 Task: Create a section DevOps Automation Sprint and in the section, add a milestone Chatbot Integration in the project WindTech.
Action: Mouse moved to (73, 373)
Screenshot: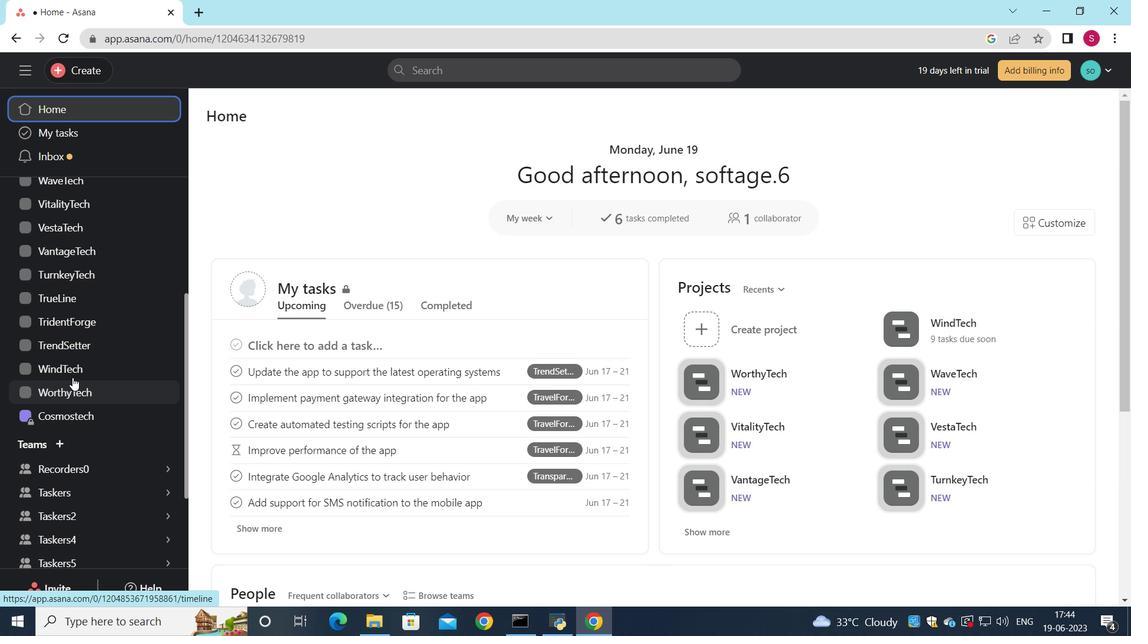 
Action: Mouse pressed left at (73, 373)
Screenshot: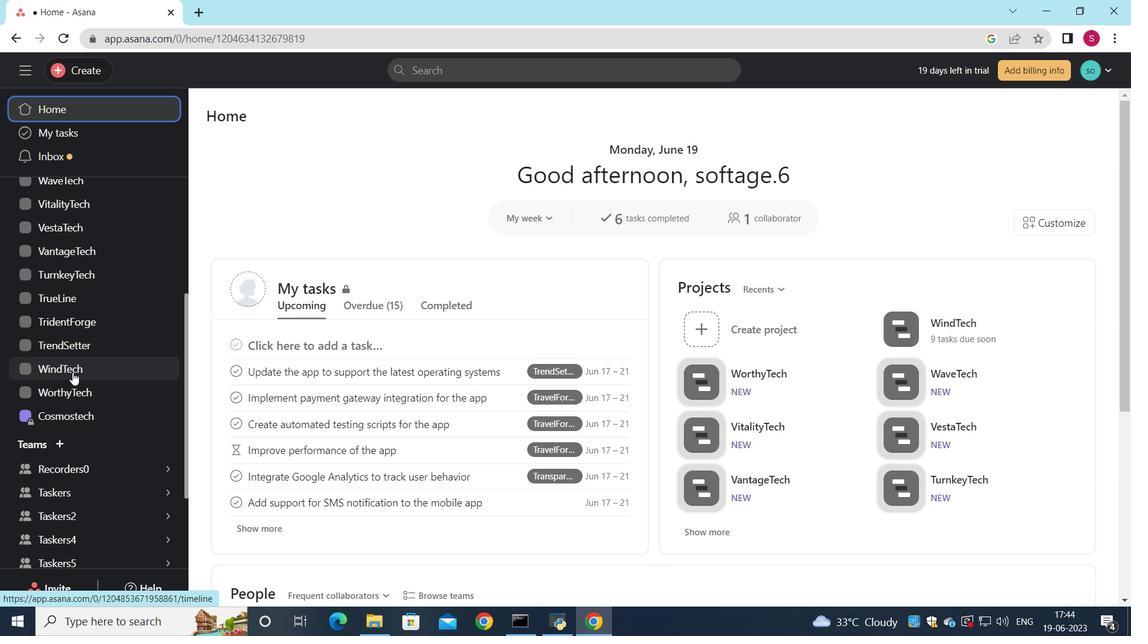 
Action: Mouse moved to (244, 410)
Screenshot: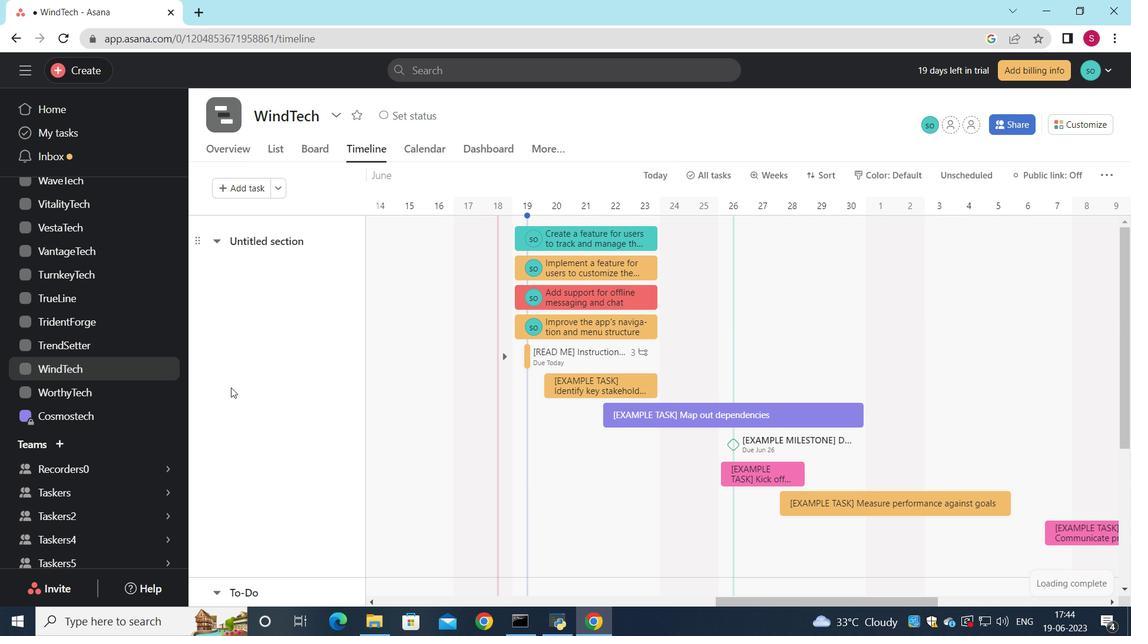 
Action: Mouse scrolled (244, 409) with delta (0, 0)
Screenshot: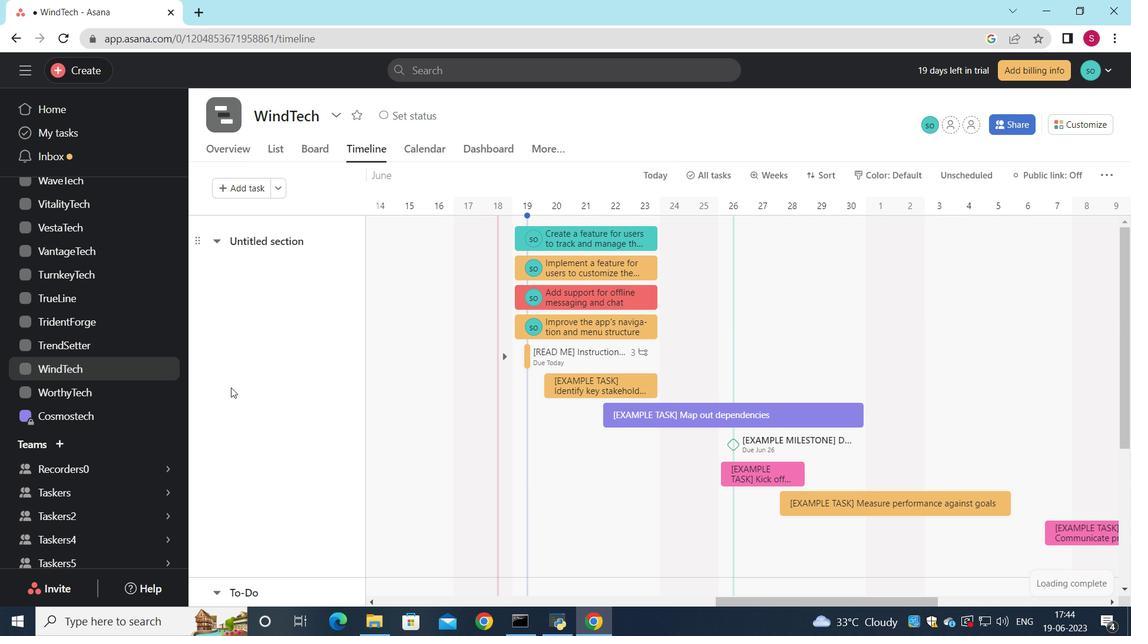 
Action: Mouse scrolled (244, 409) with delta (0, 0)
Screenshot: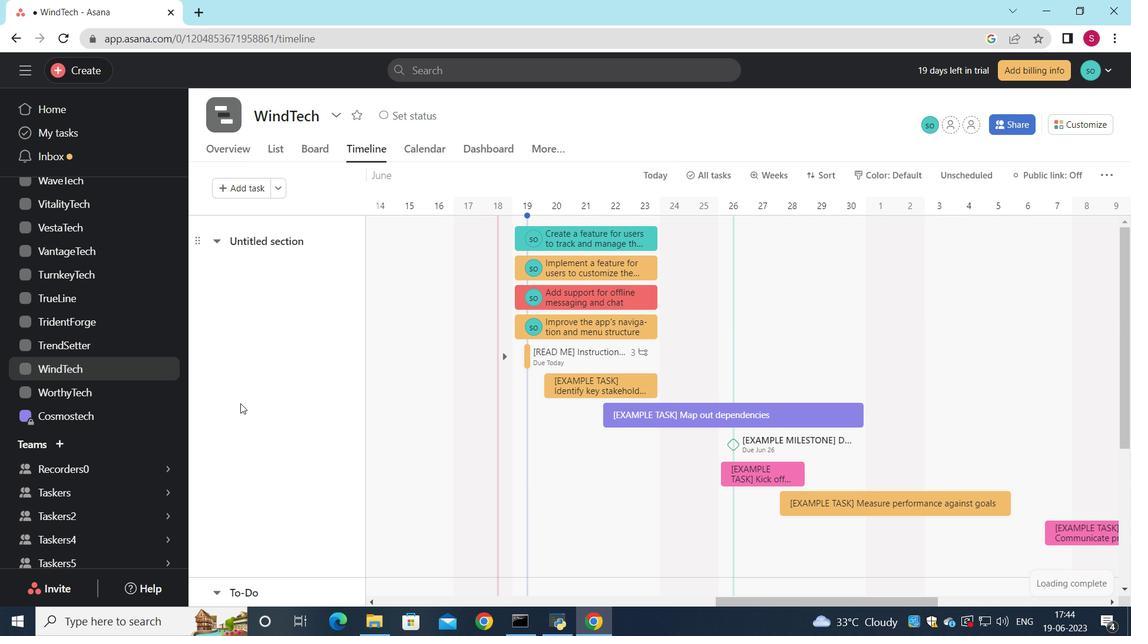 
Action: Mouse moved to (246, 419)
Screenshot: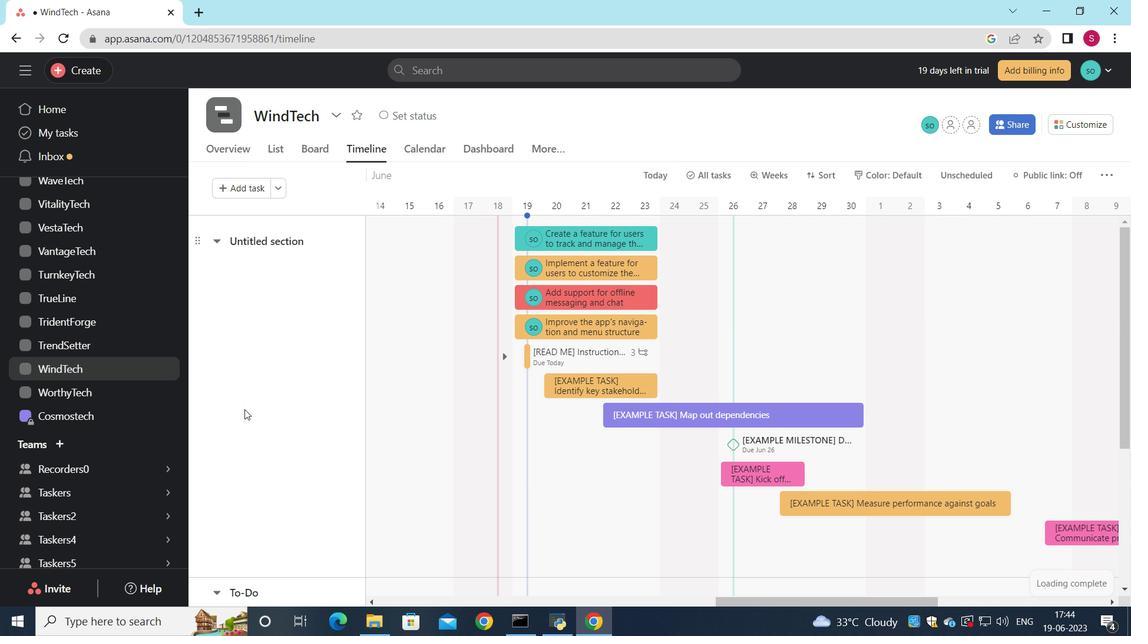 
Action: Mouse scrolled (246, 418) with delta (0, 0)
Screenshot: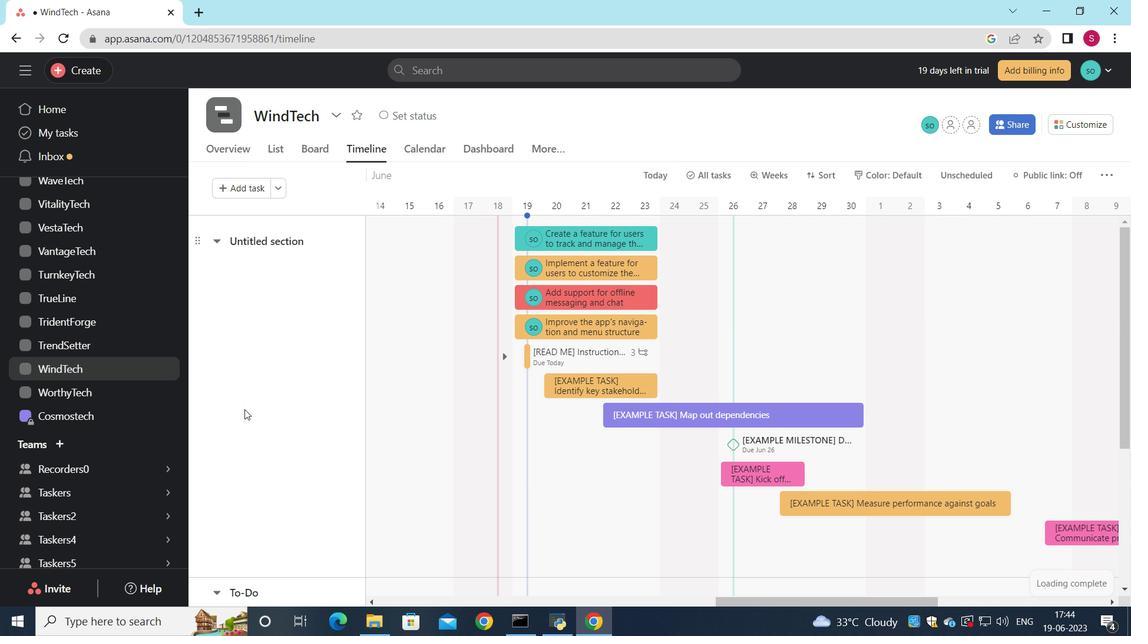 
Action: Mouse moved to (248, 419)
Screenshot: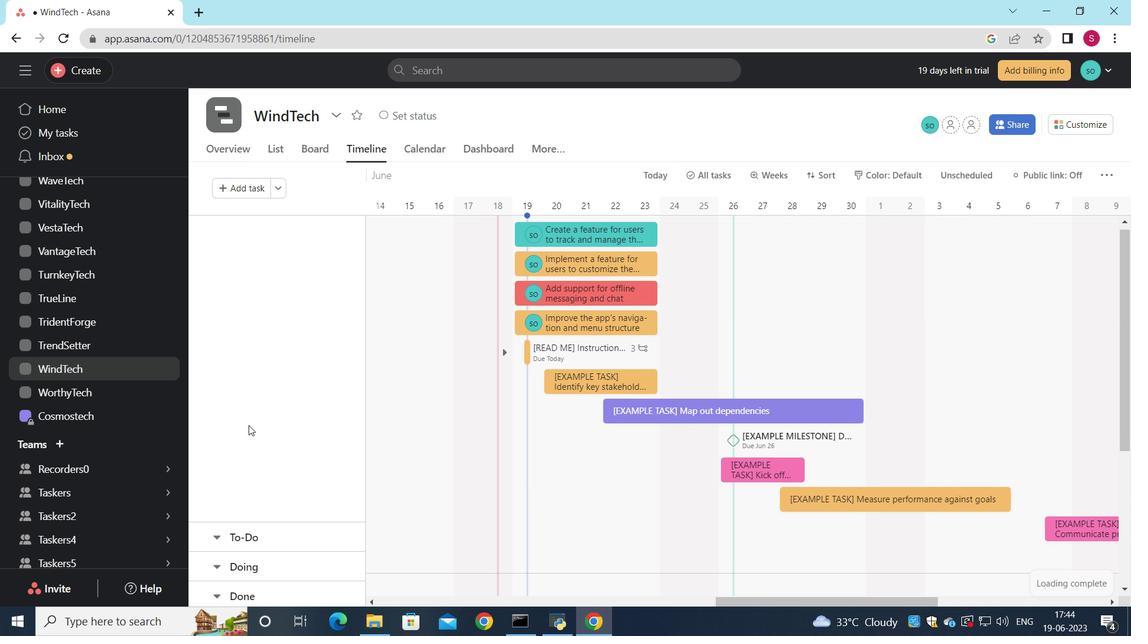 
Action: Mouse scrolled (248, 419) with delta (0, 0)
Screenshot: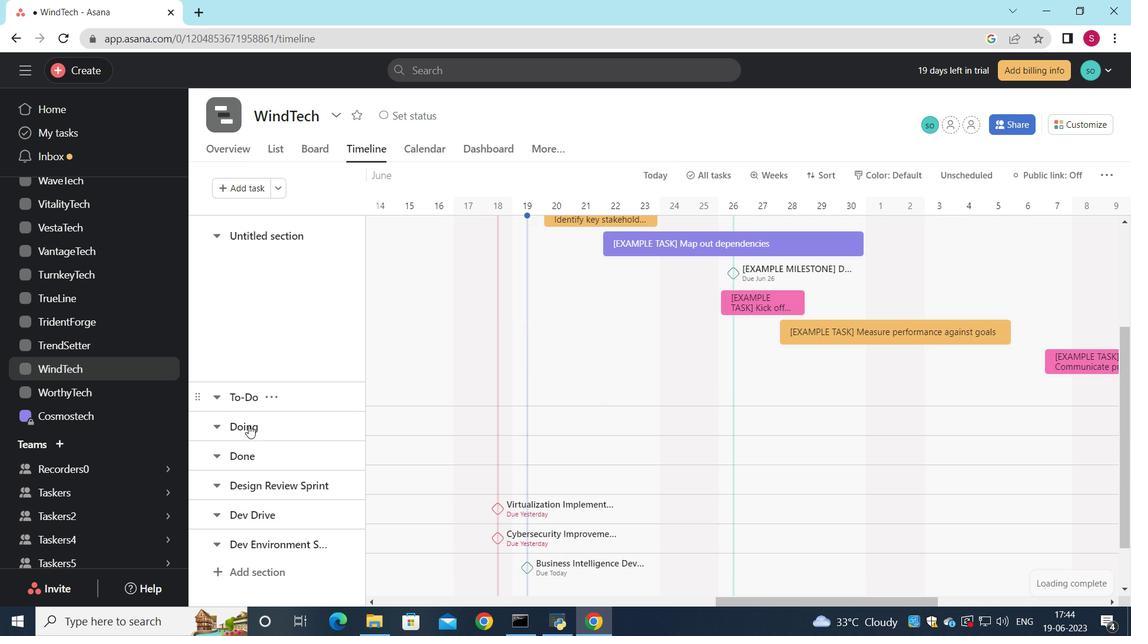 
Action: Mouse scrolled (248, 419) with delta (0, 0)
Screenshot: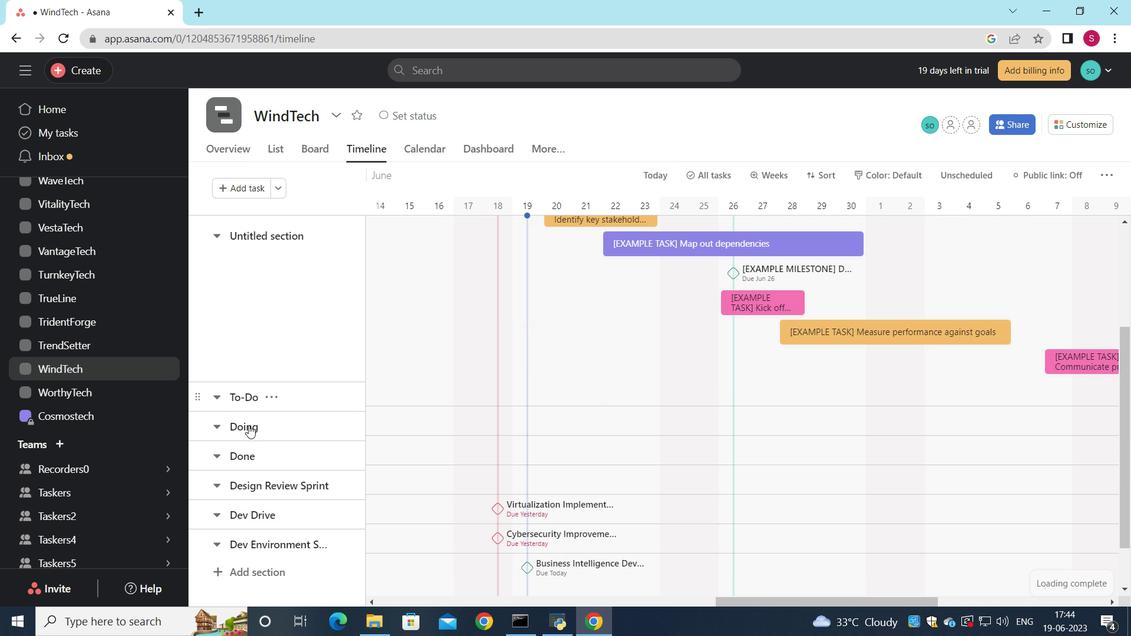
Action: Mouse scrolled (248, 419) with delta (0, 0)
Screenshot: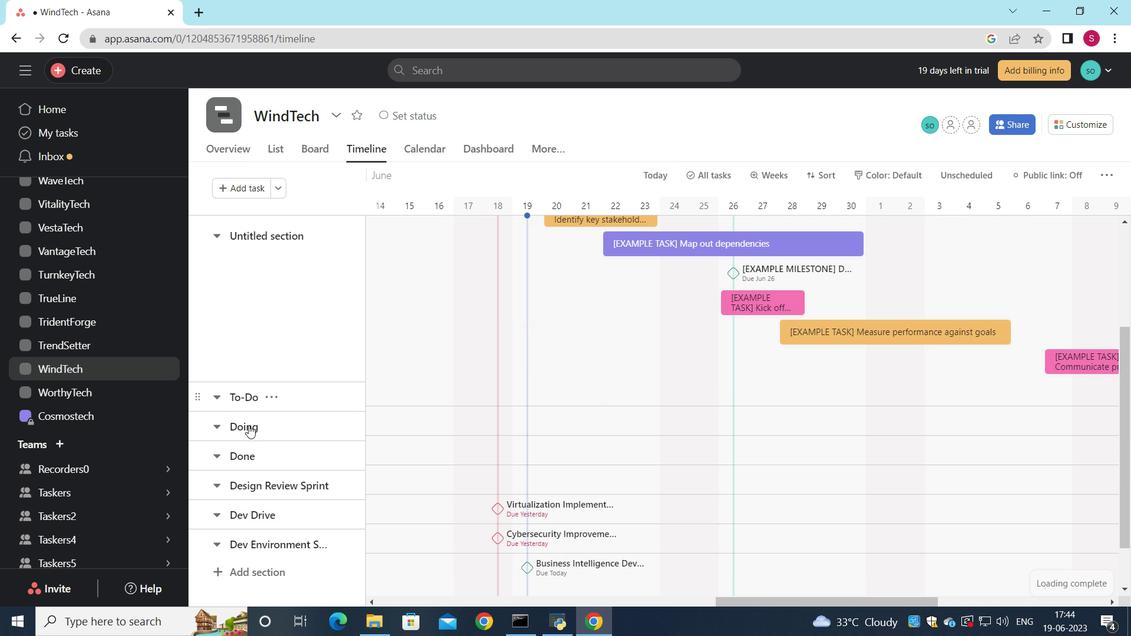 
Action: Mouse moved to (243, 538)
Screenshot: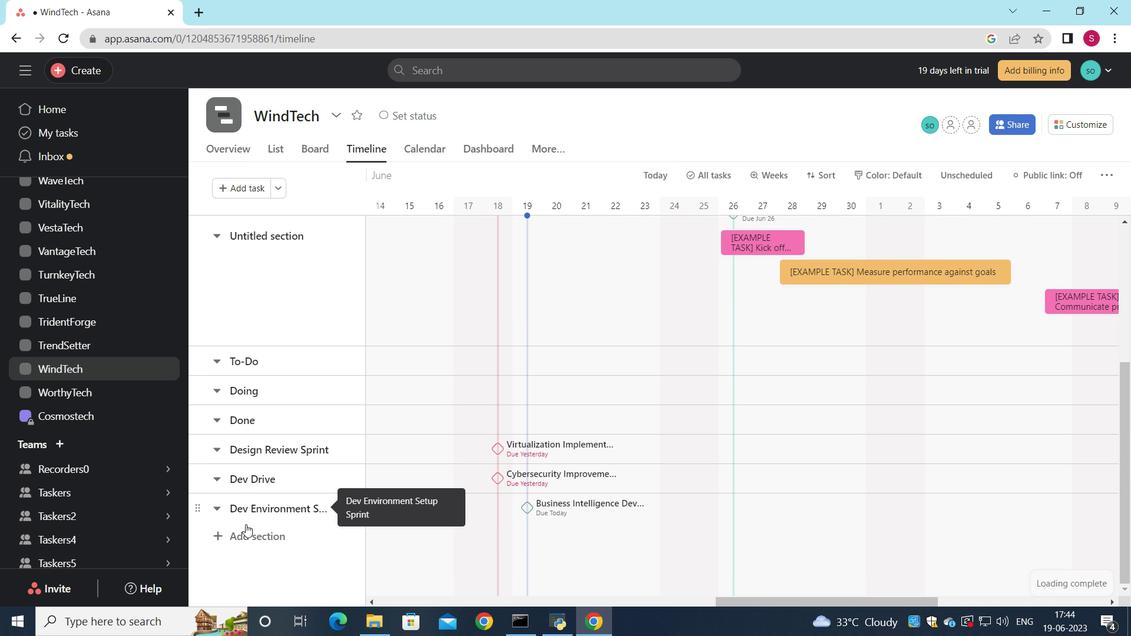 
Action: Mouse pressed left at (243, 538)
Screenshot: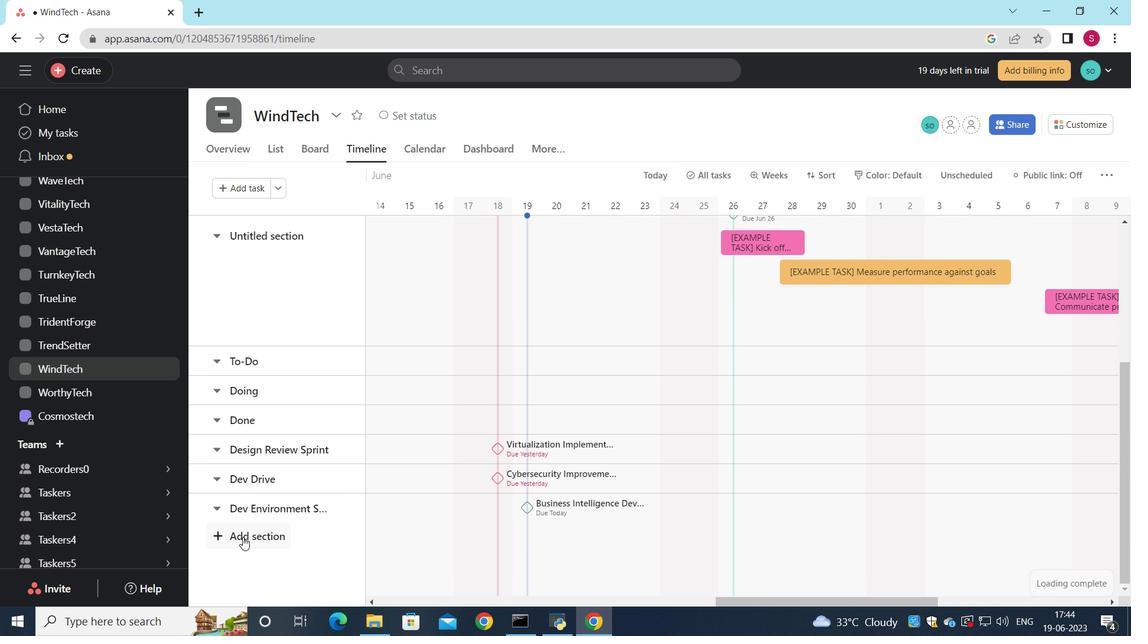 
Action: Mouse moved to (263, 539)
Screenshot: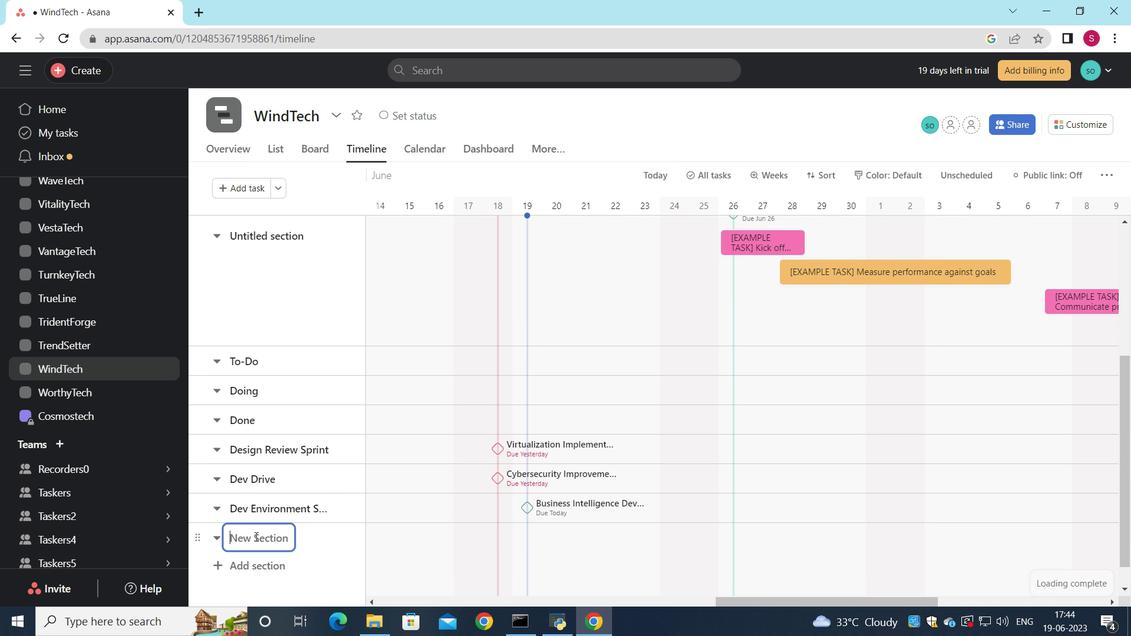 
Action: Key pressed <Key.shift><Key.shift><Key.shift><Key.shift><Key.shift>Dev<Key.shift><Key.shift><Key.shift>Ops<Key.space><Key.shift>automation<Key.space><Key.shift>Sprint
Screenshot: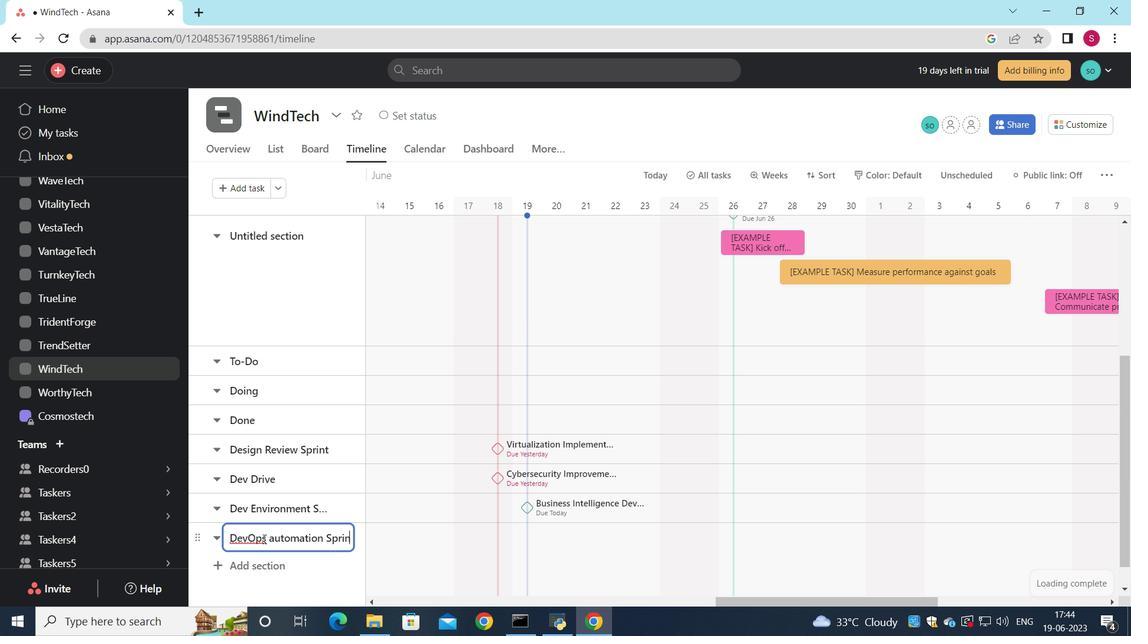 
Action: Mouse moved to (345, 543)
Screenshot: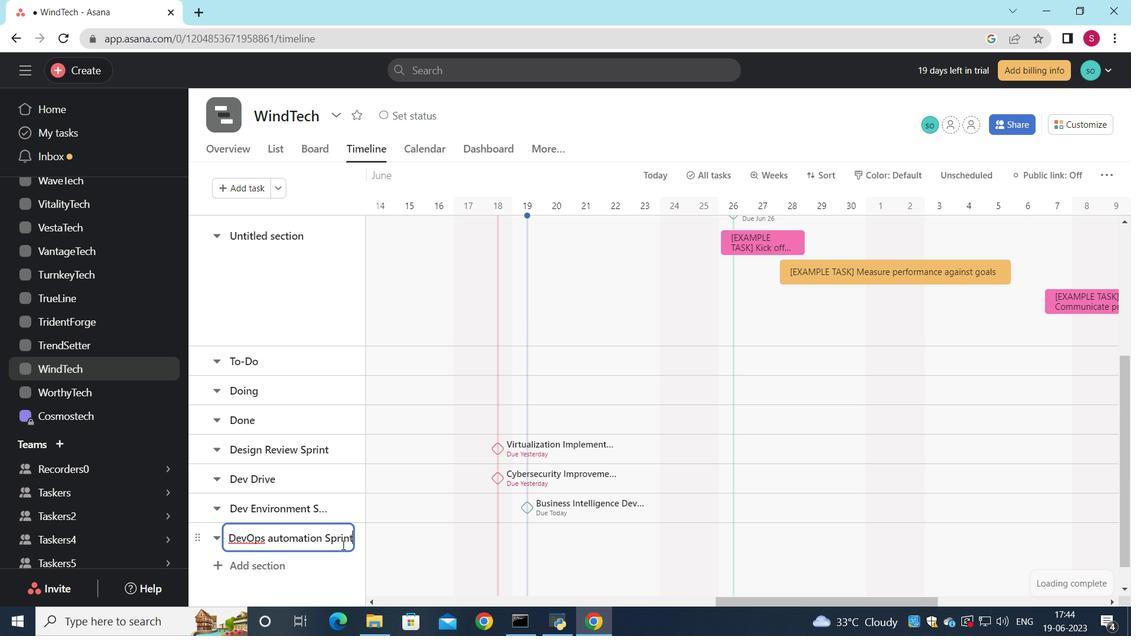 
Action: Mouse pressed left at (345, 543)
Screenshot: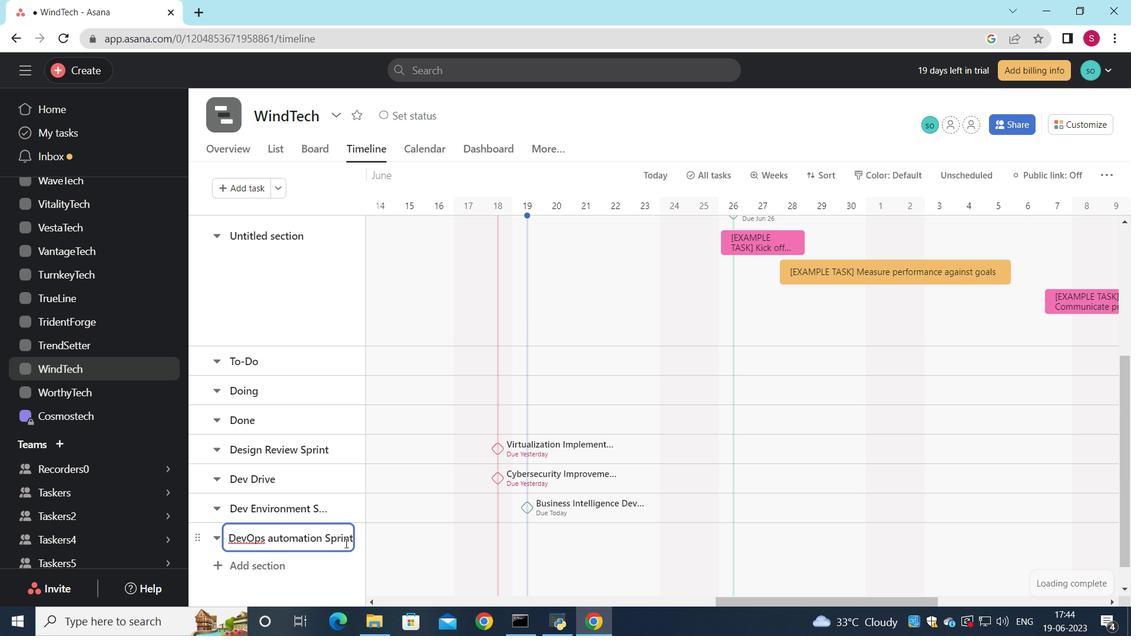 
Action: Mouse moved to (351, 538)
Screenshot: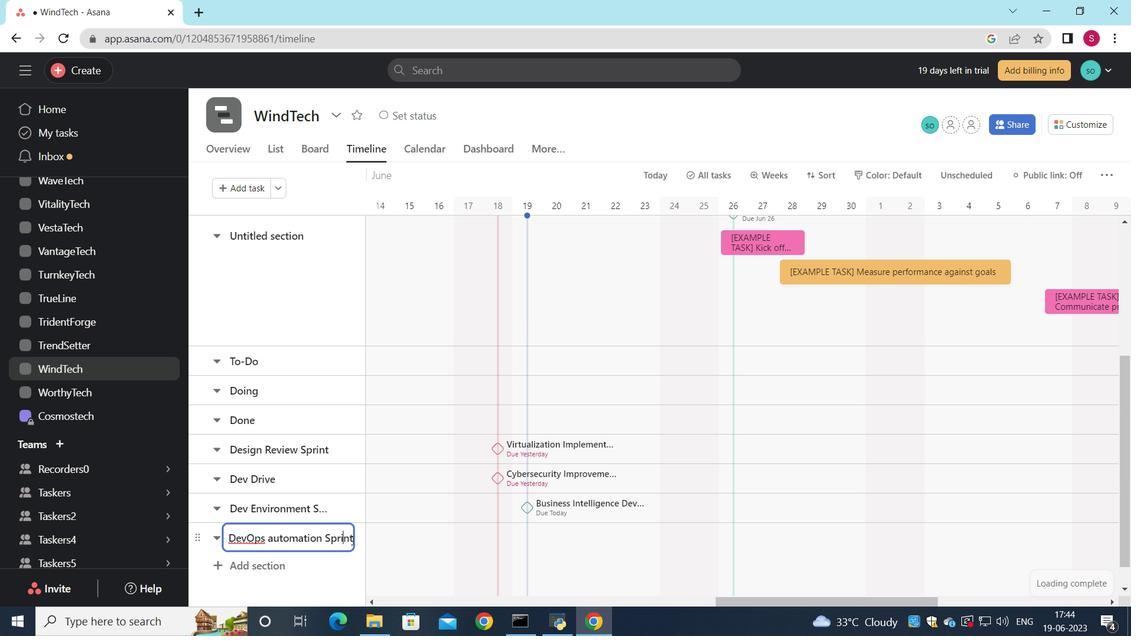 
Action: Mouse pressed left at (351, 538)
Screenshot: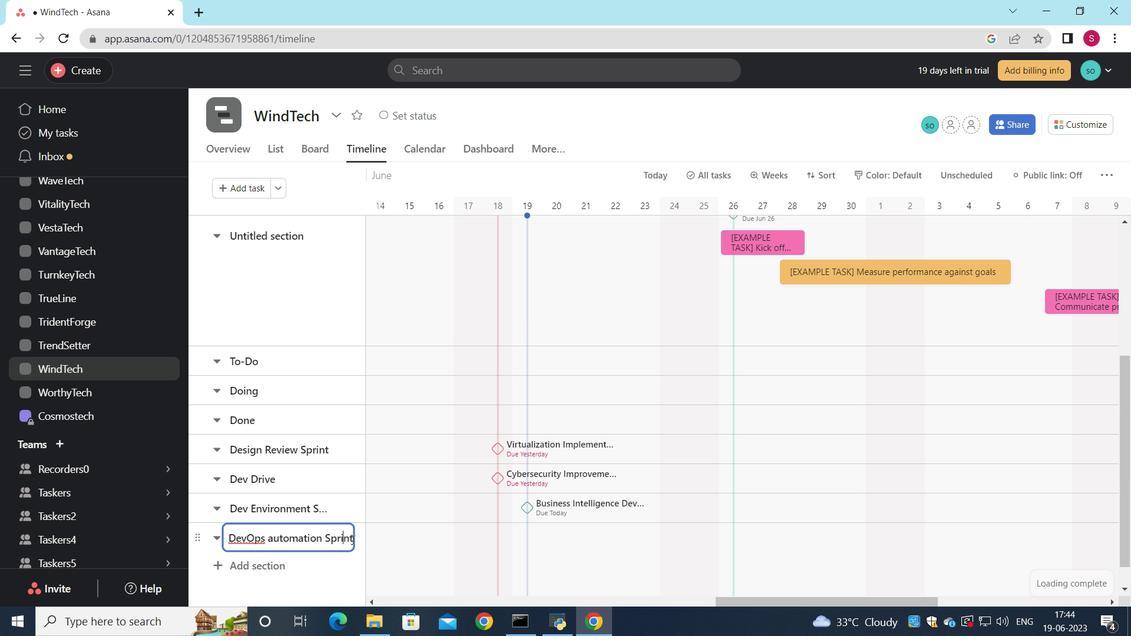 
Action: Mouse moved to (350, 538)
Screenshot: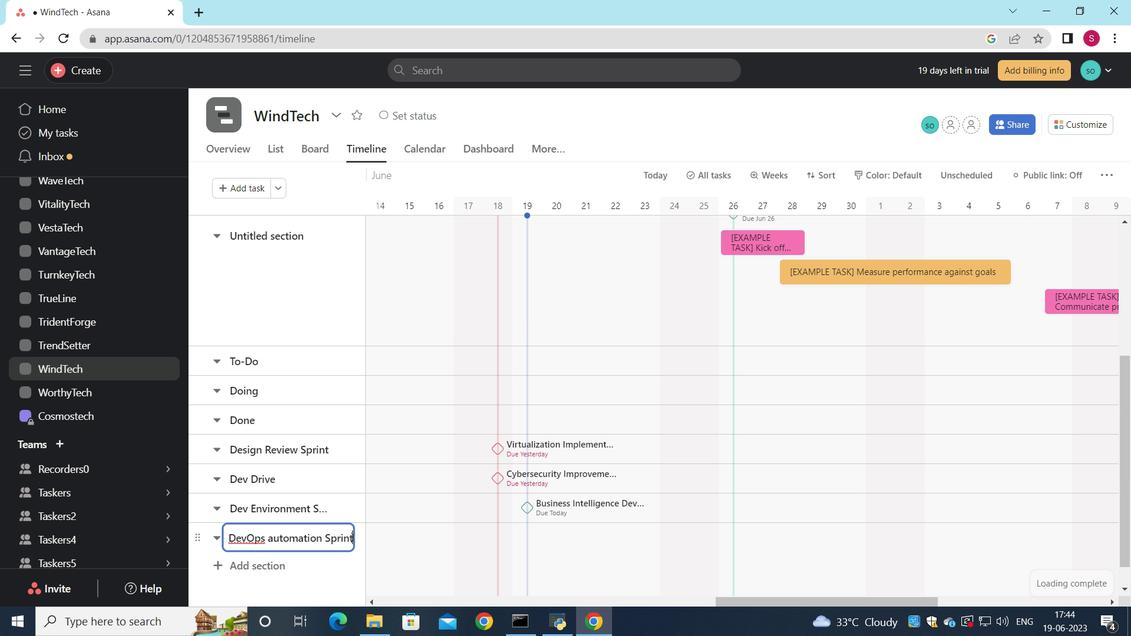 
Action: Mouse pressed right at (350, 538)
Screenshot: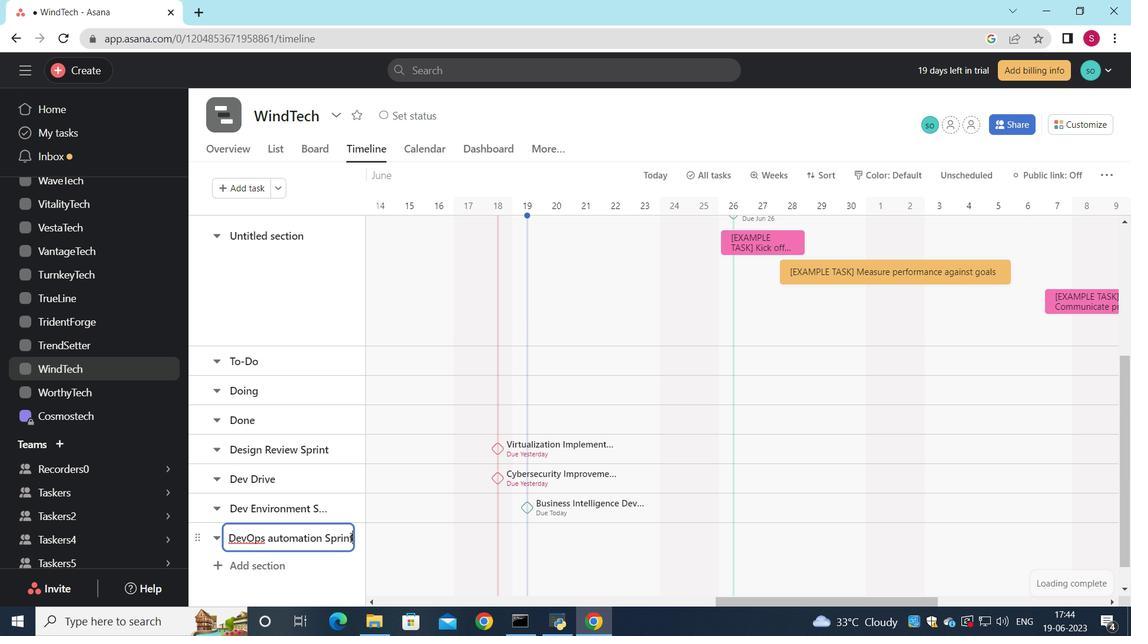
Action: Mouse moved to (317, 544)
Screenshot: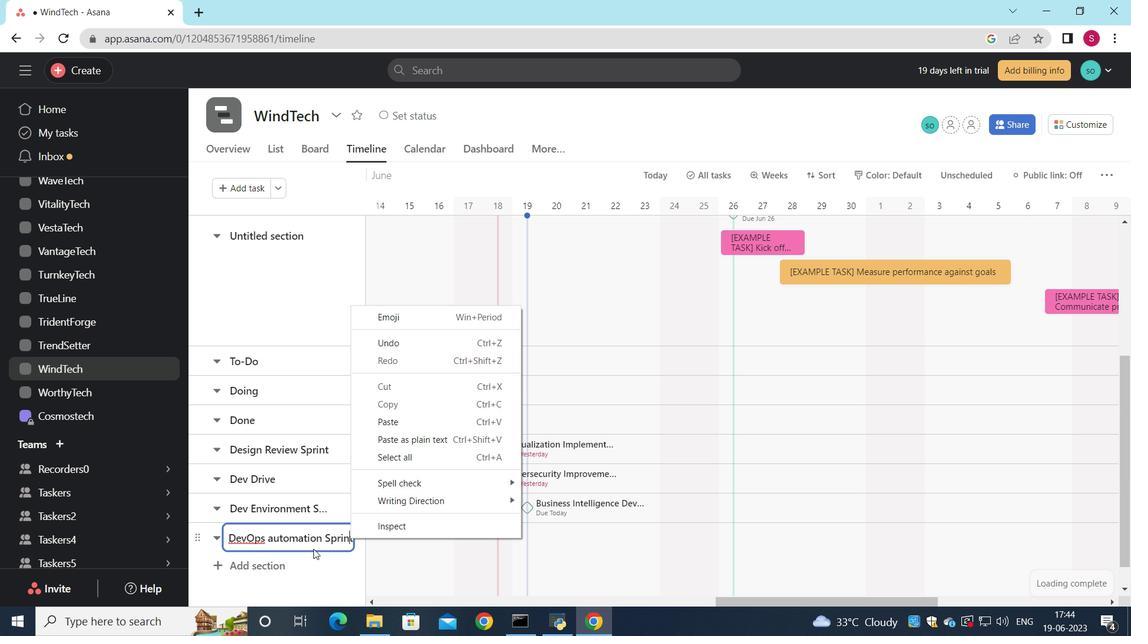 
Action: Mouse pressed left at (317, 544)
Screenshot: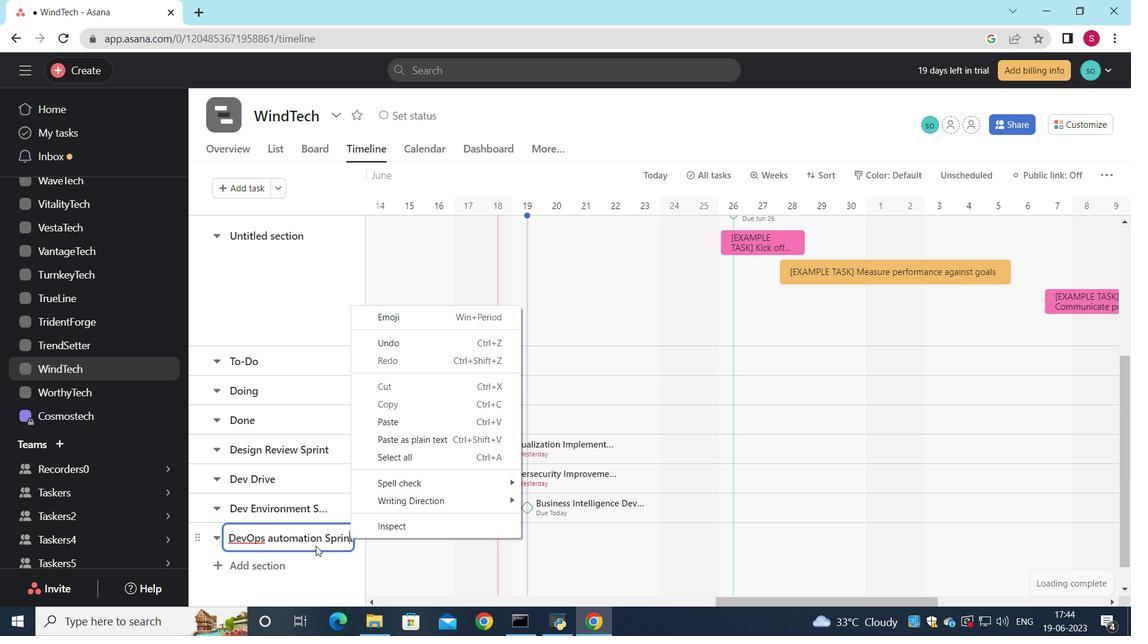 
Action: Mouse moved to (332, 536)
Screenshot: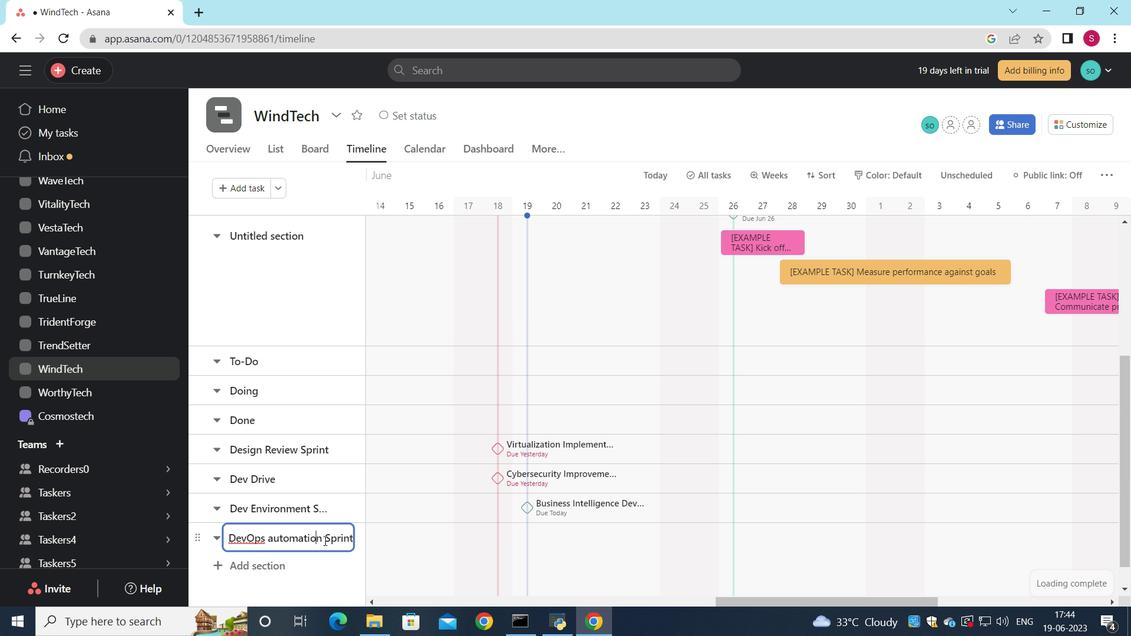 
Action: Mouse pressed right at (332, 536)
Screenshot: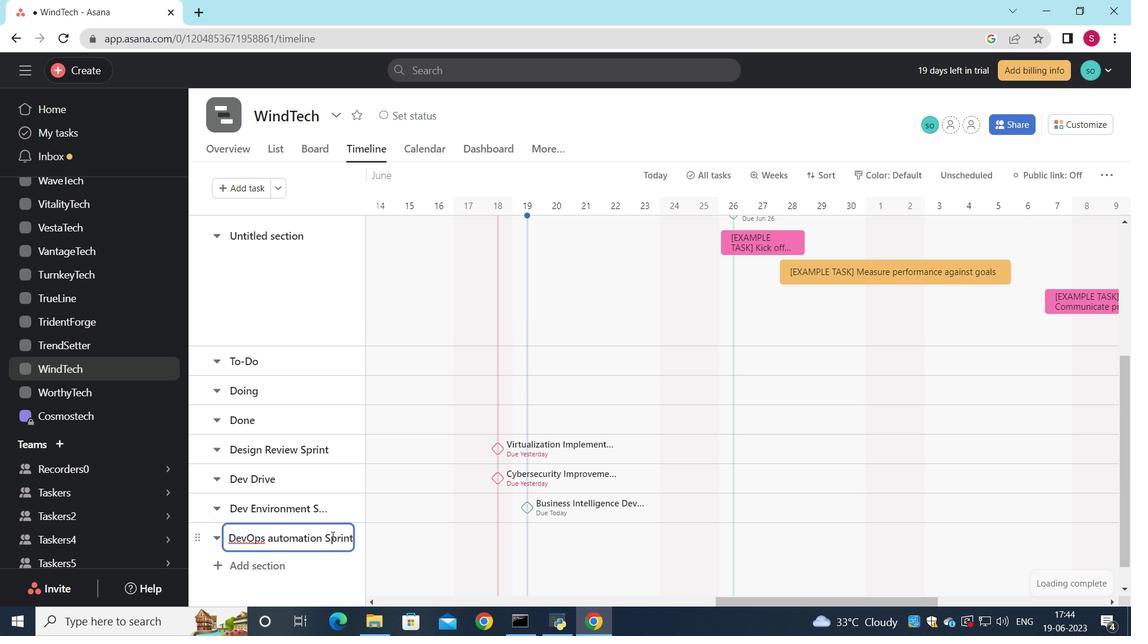 
Action: Mouse moved to (321, 542)
Screenshot: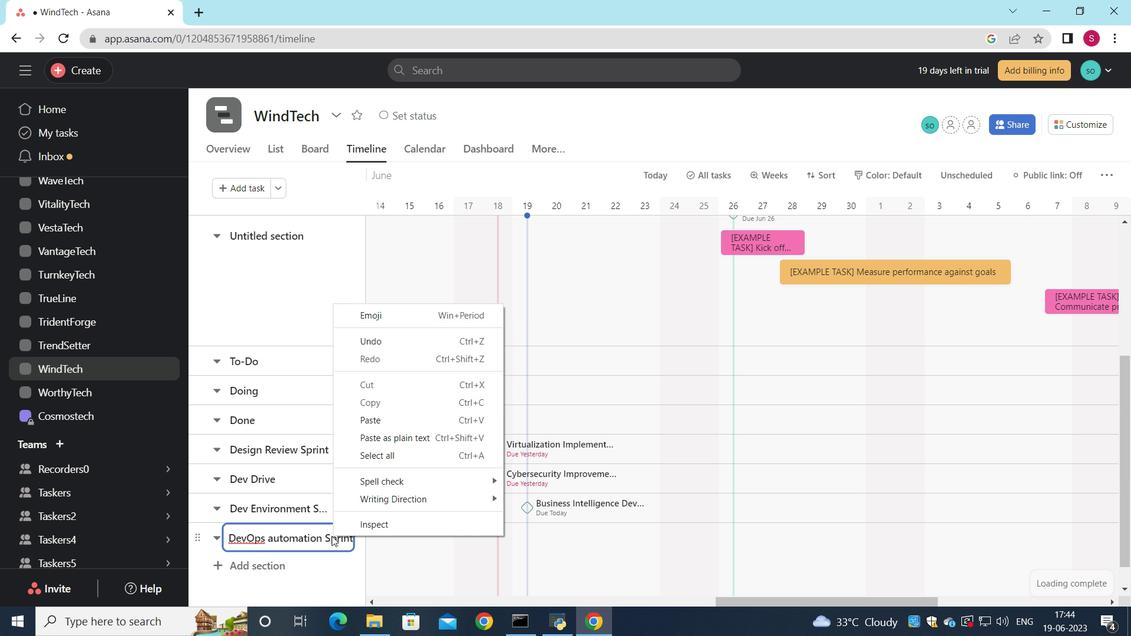 
Action: Mouse pressed left at (321, 542)
Screenshot: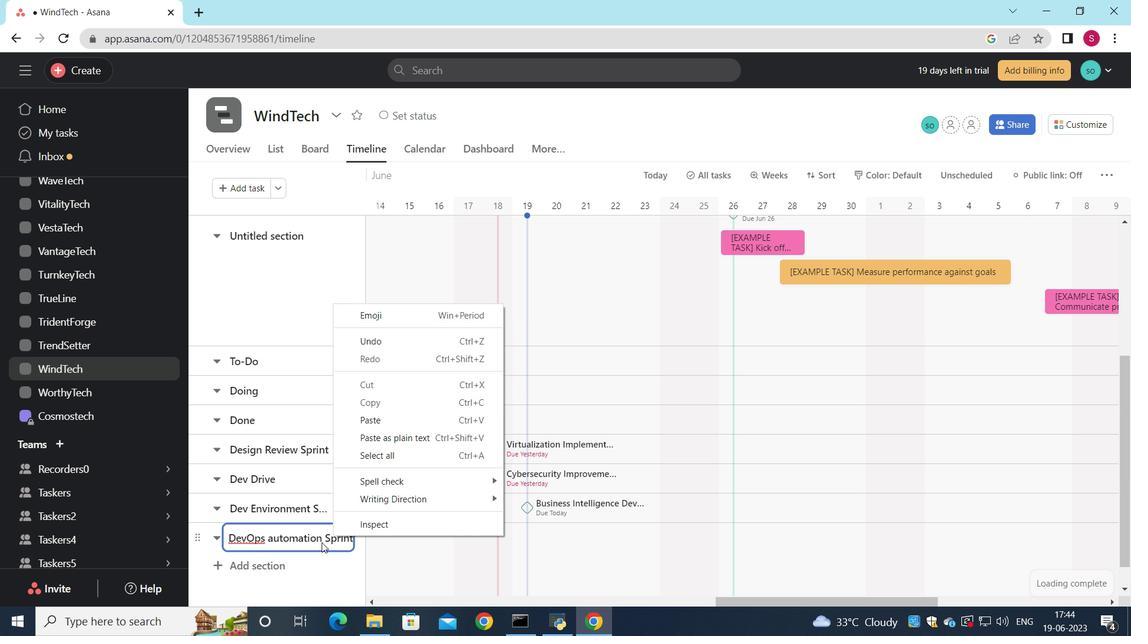 
Action: Mouse moved to (329, 545)
Screenshot: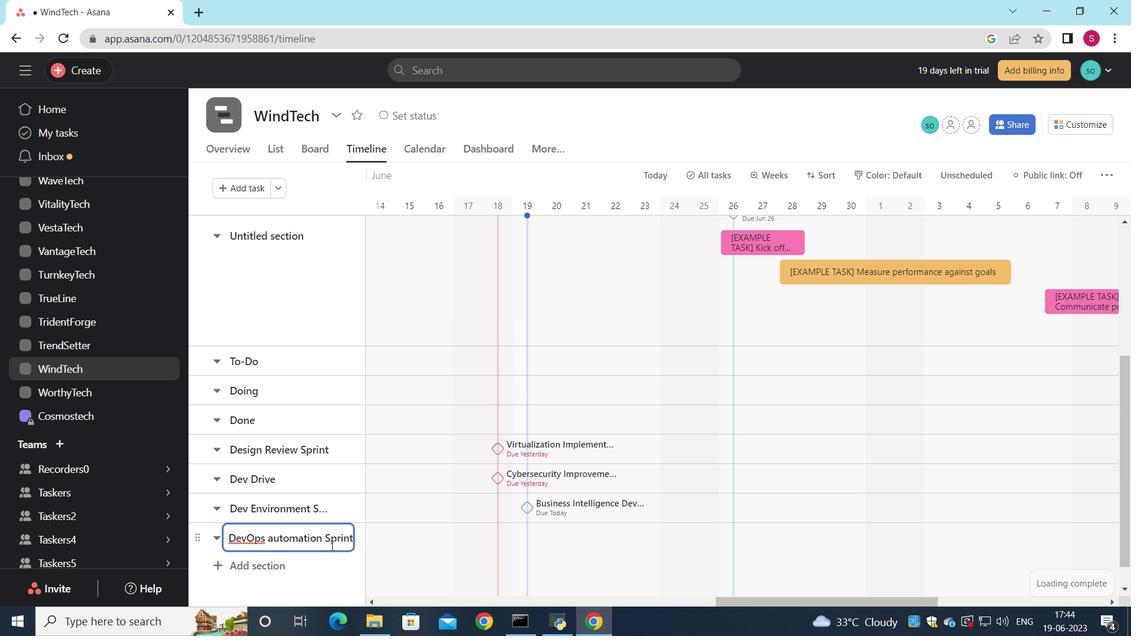 
Action: Mouse pressed right at (329, 545)
Screenshot: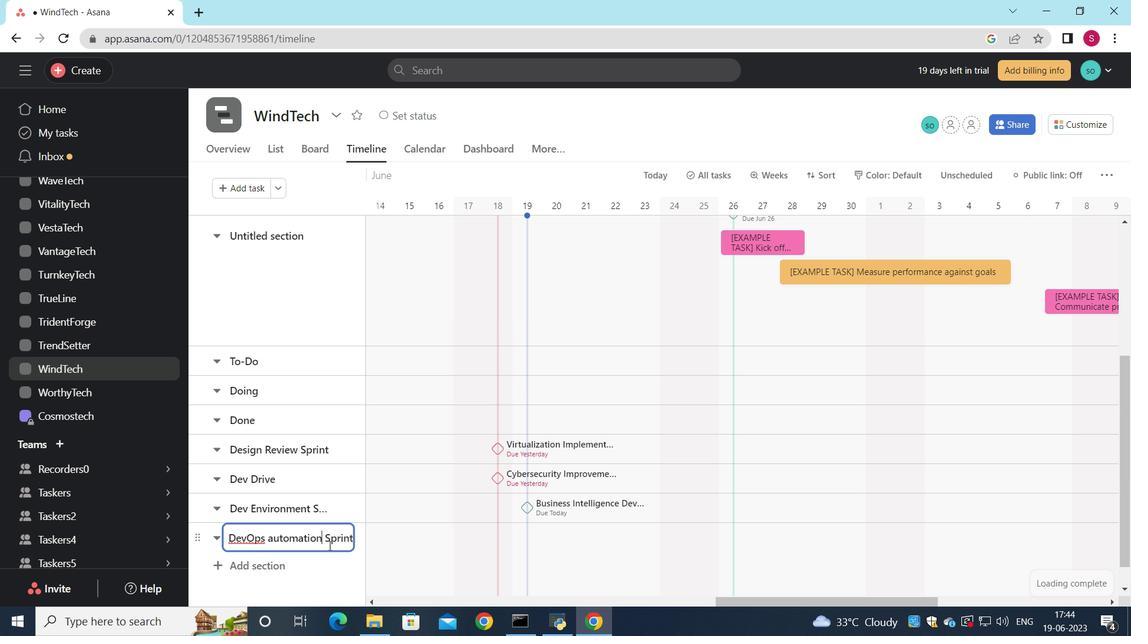 
Action: Mouse moved to (410, 558)
Screenshot: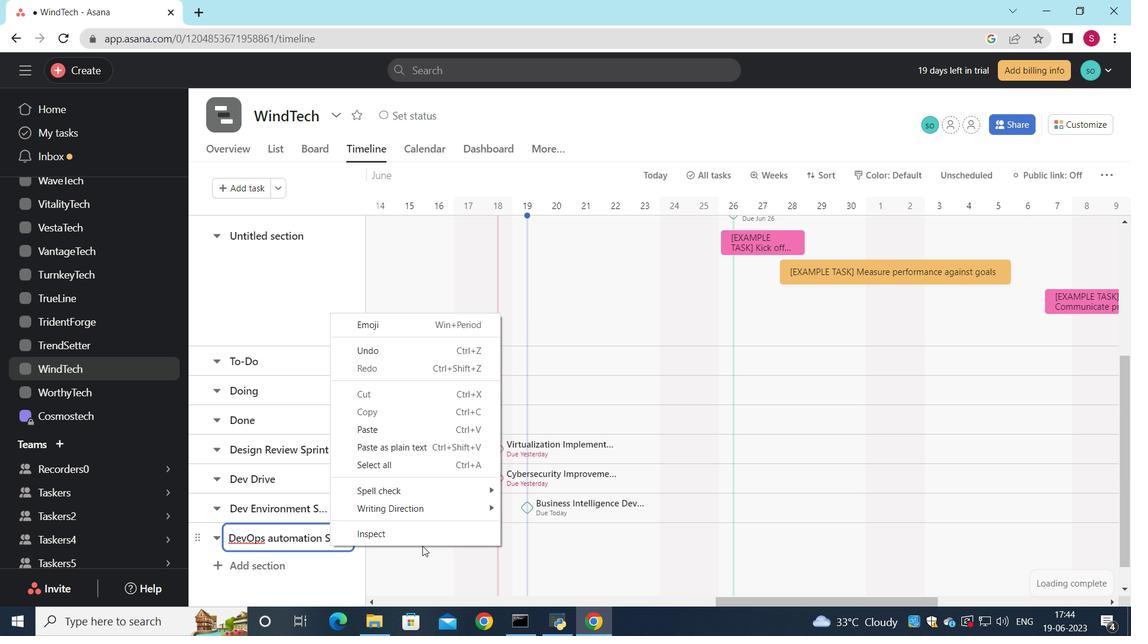 
Action: Mouse pressed left at (410, 558)
Screenshot: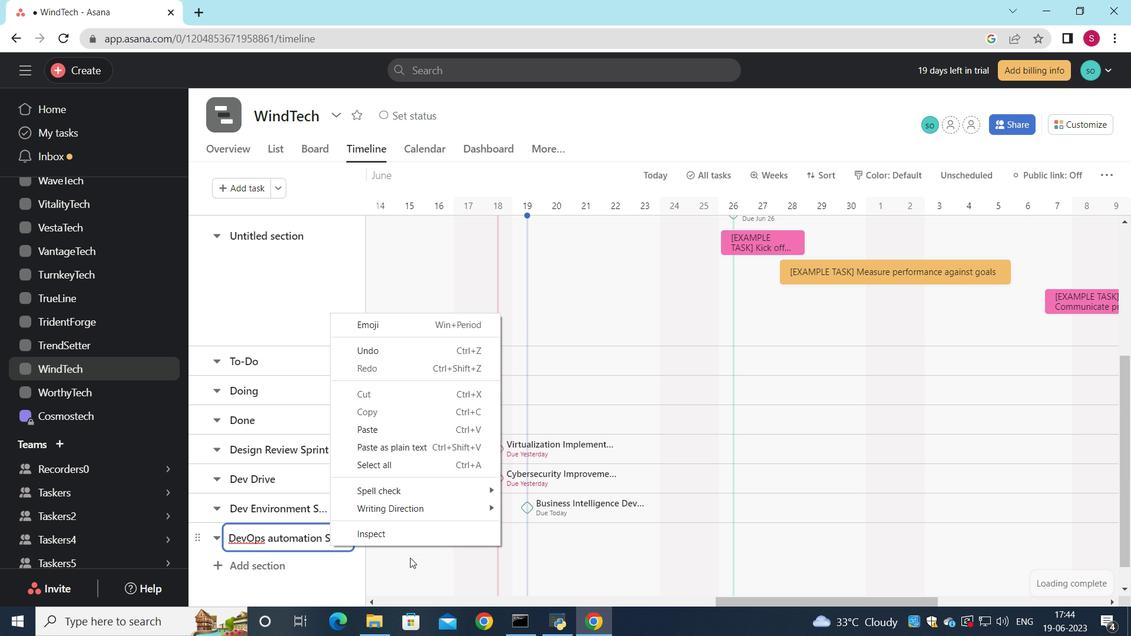 
Action: Mouse moved to (414, 545)
Screenshot: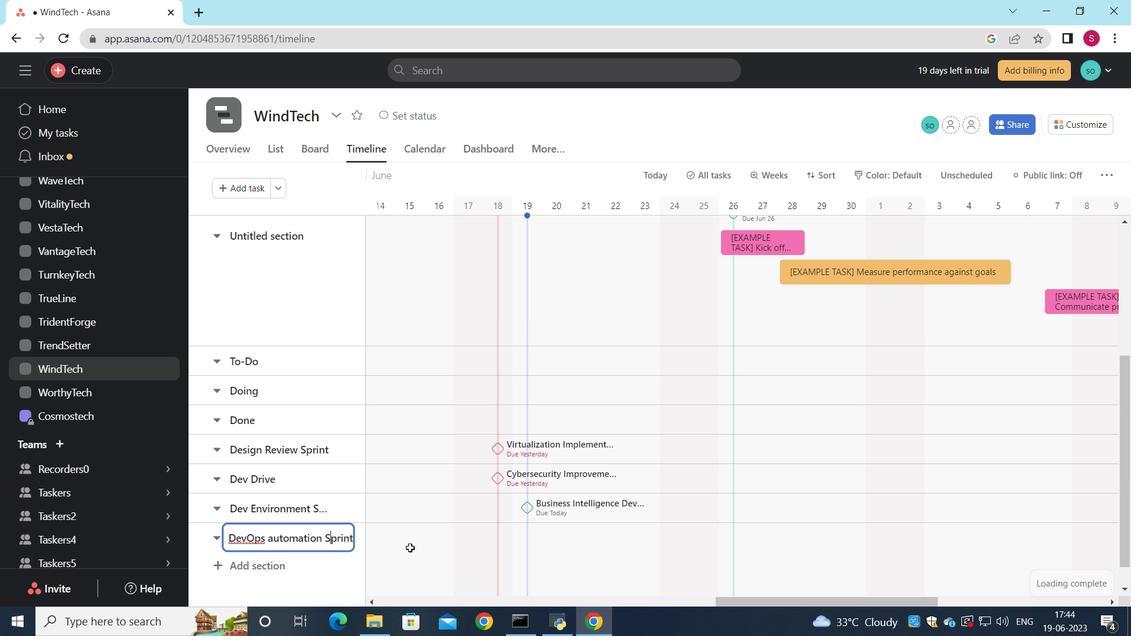 
Action: Mouse pressed left at (414, 545)
Screenshot: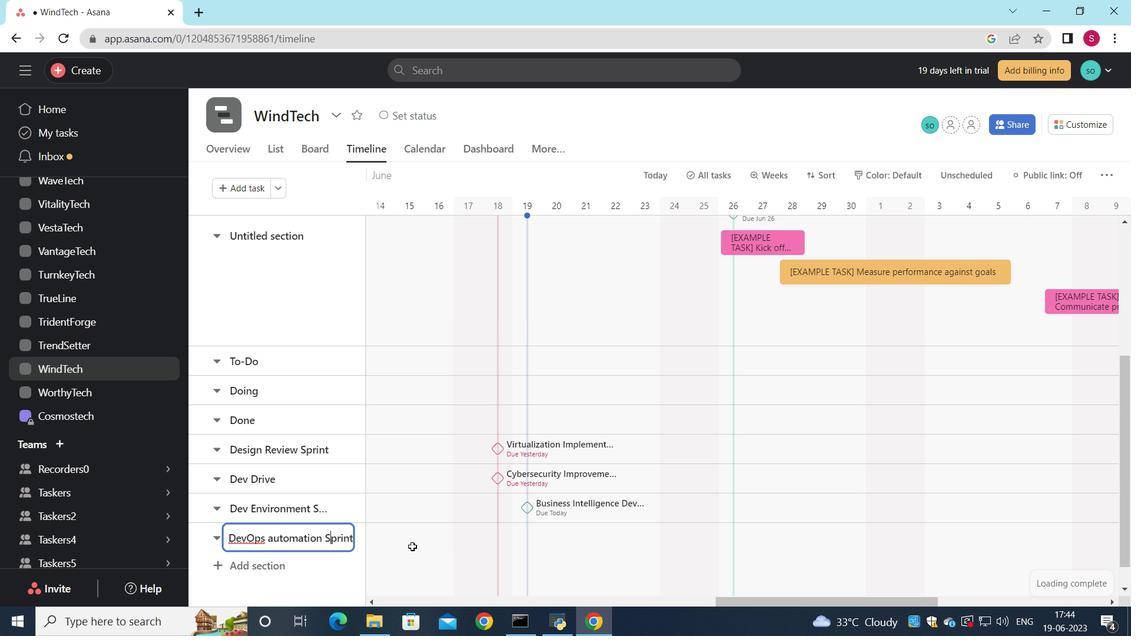 
Action: Mouse moved to (433, 545)
Screenshot: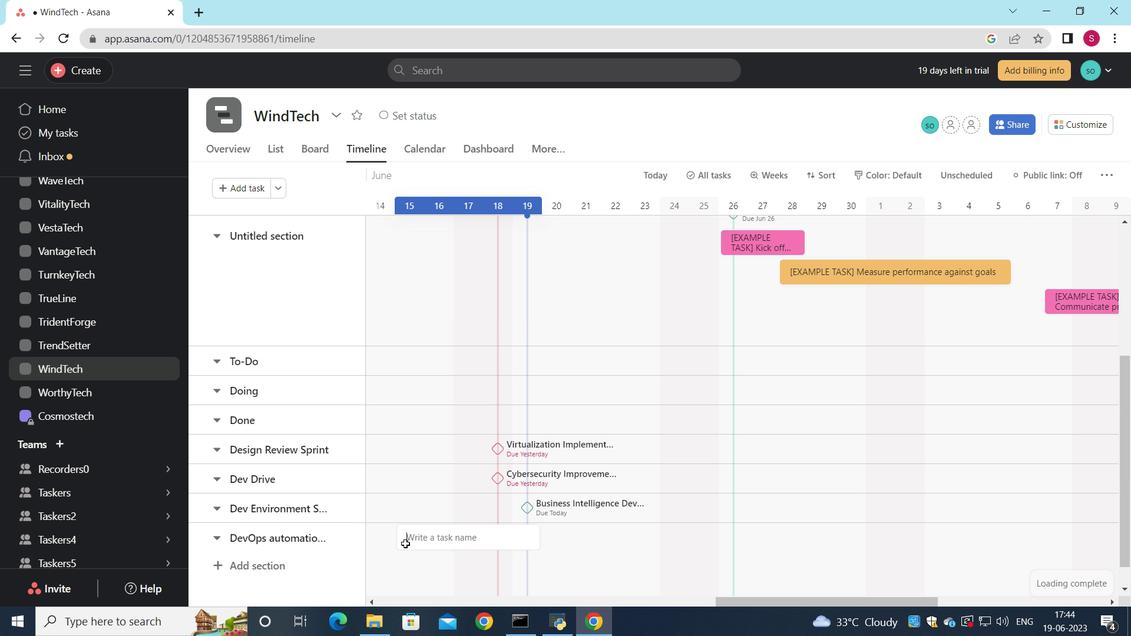 
Action: Key pressed <Key.shift><Key.shift><Key.shift><Key.shift><Key.shift><Key.shift><Key.shift><Key.shift><Key.shift><Key.shift><Key.shift><Key.shift><Key.shift><Key.shift><Key.shift><Key.shift><Key.shift>Chatbot<Key.space><Key.shift>Integration
Screenshot: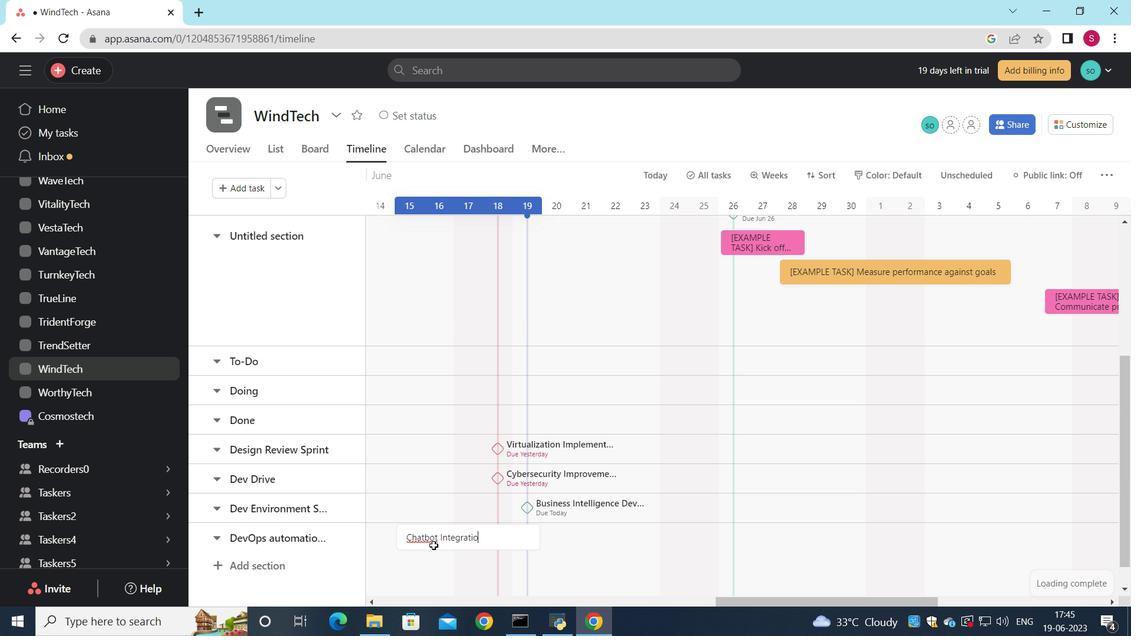 
Action: Mouse moved to (509, 545)
Screenshot: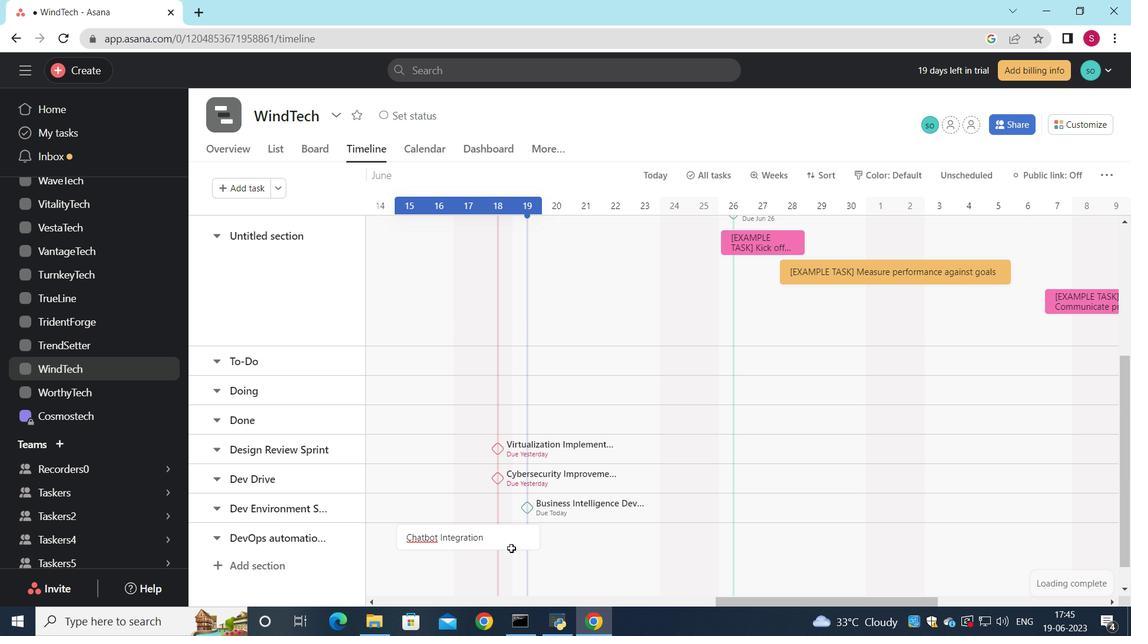 
Action: Mouse pressed right at (509, 545)
Screenshot: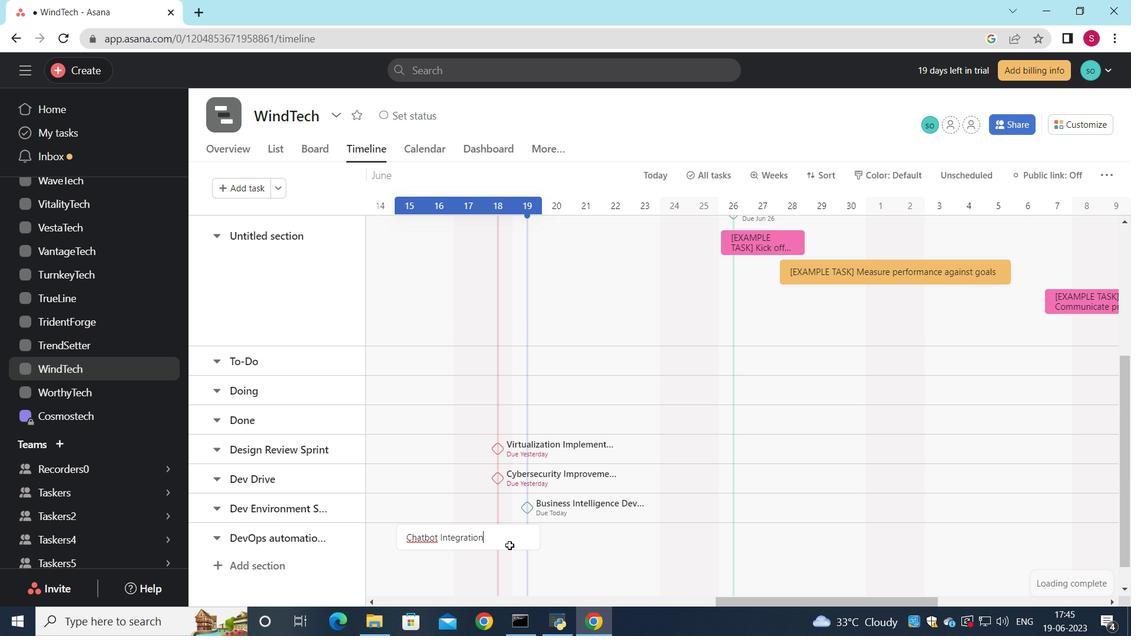 
Action: Mouse moved to (587, 470)
Screenshot: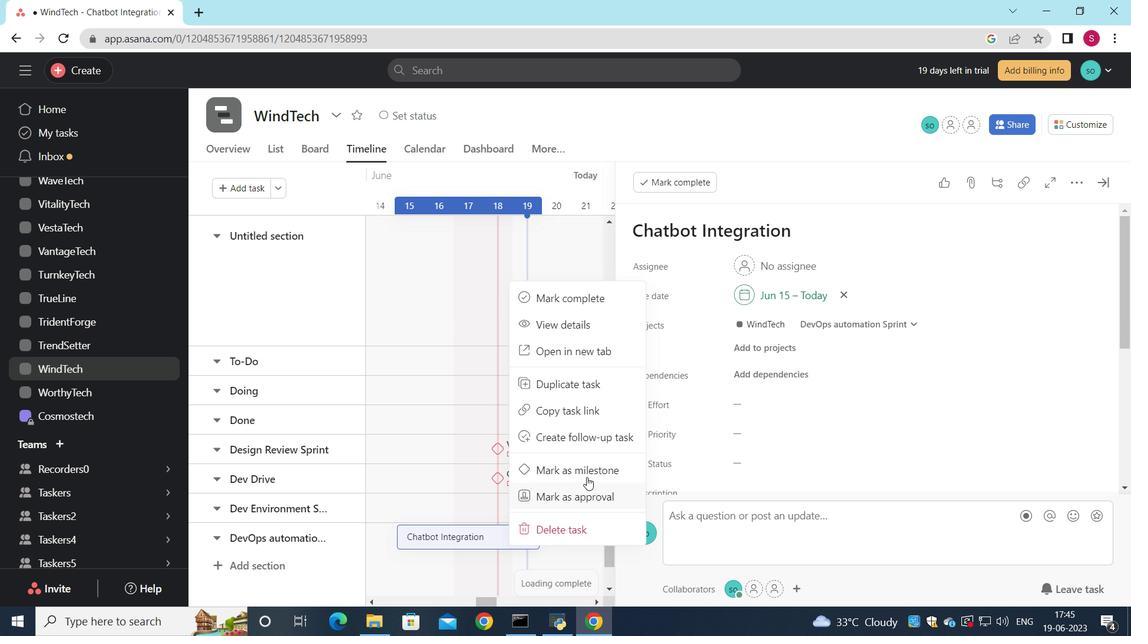 
Action: Mouse pressed left at (587, 470)
Screenshot: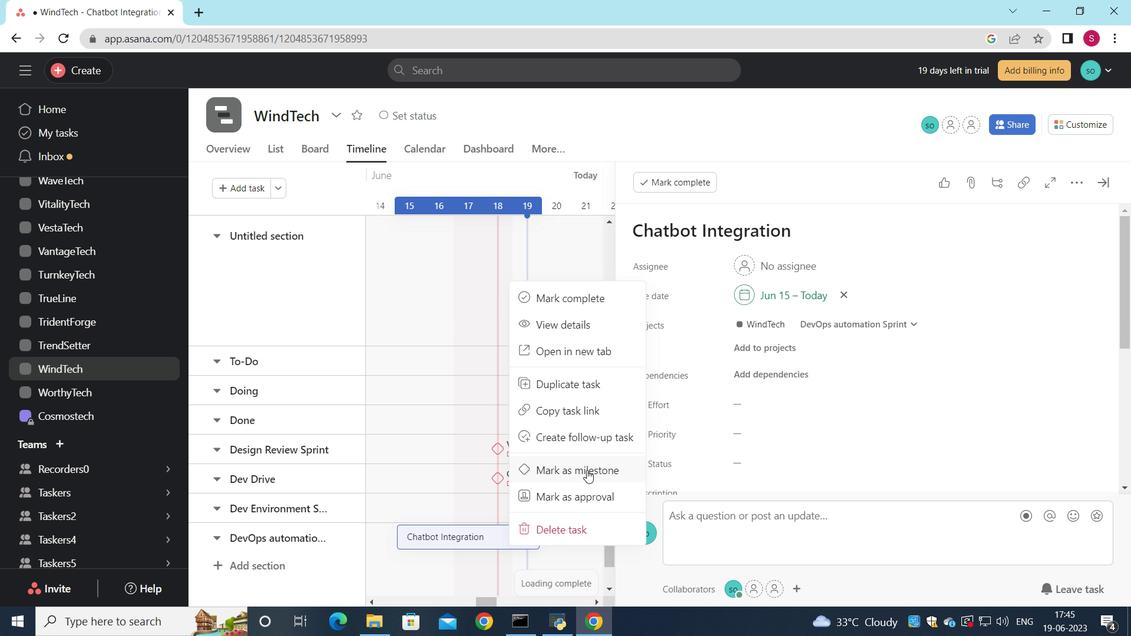 
Action: Mouse moved to (1102, 180)
Screenshot: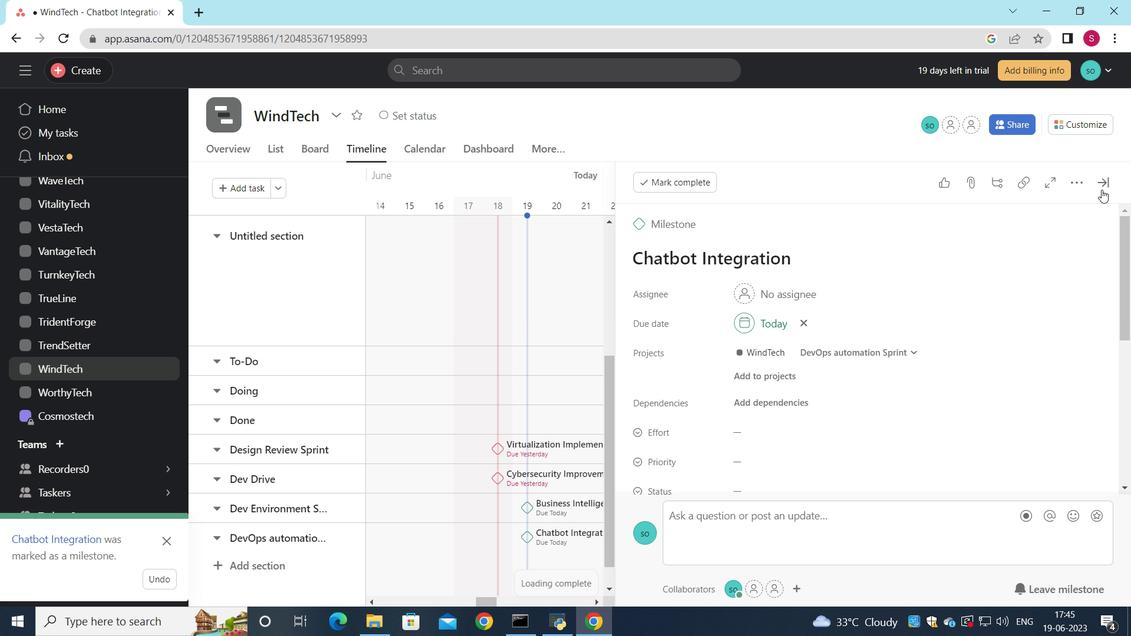 
Action: Mouse pressed left at (1102, 180)
Screenshot: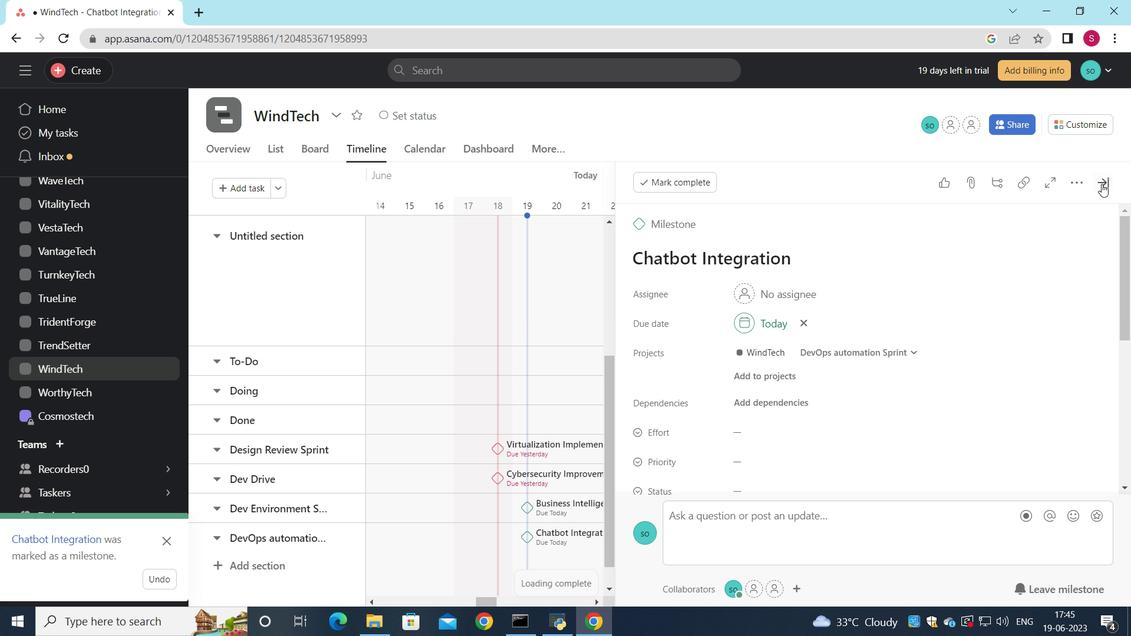 
Action: Mouse moved to (1047, 208)
Screenshot: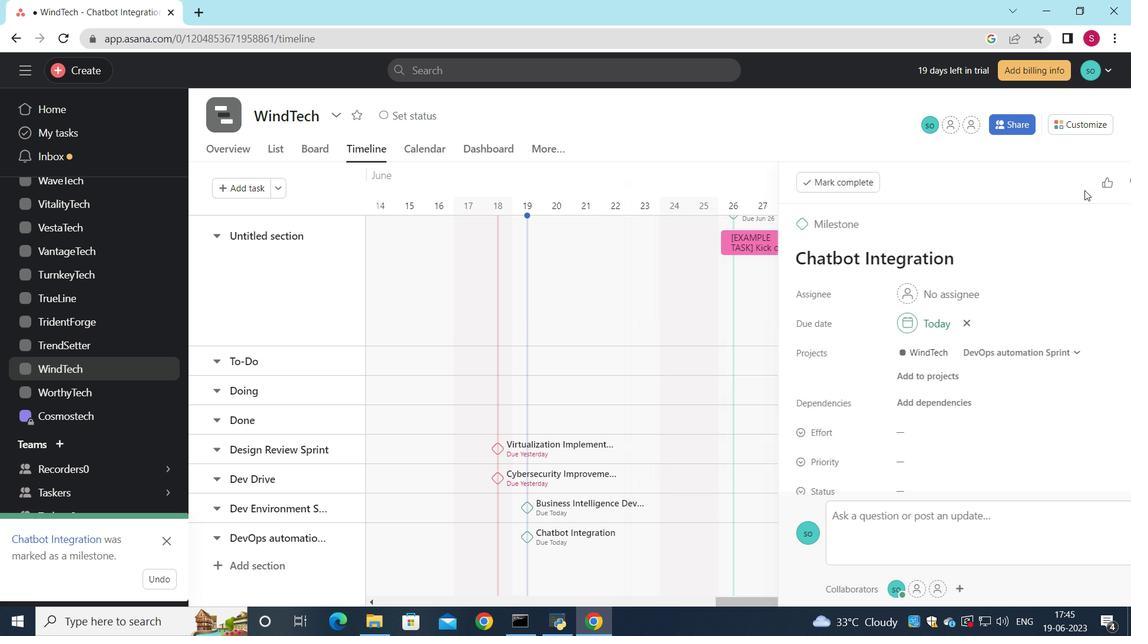 
